 Task: Create a task  Develop a new online tool for online surveys and polls , assign it to team member softage.5@softage.net in the project ArchiTech and update the status of the task to  Off Track , set the priority of the task to Medium
Action: Mouse moved to (60, 244)
Screenshot: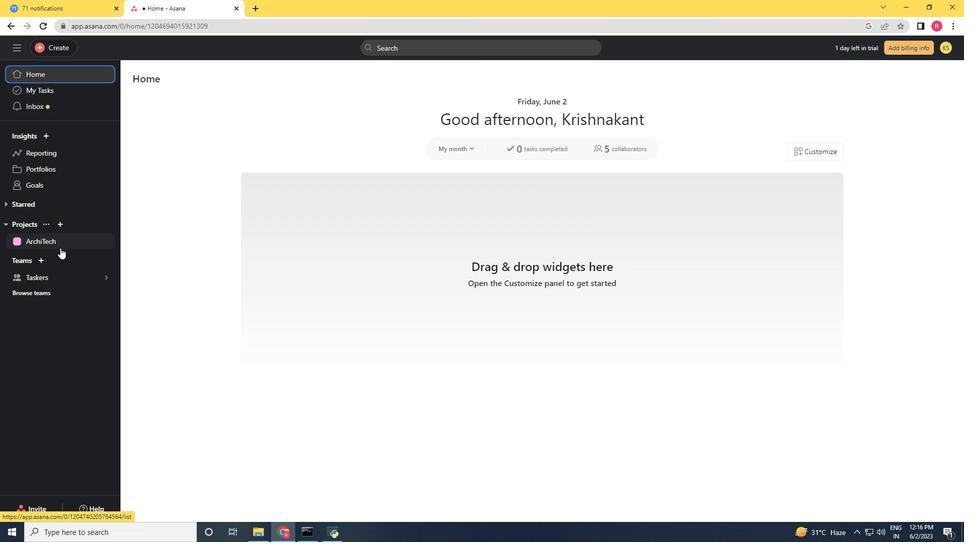 
Action: Mouse pressed left at (60, 244)
Screenshot: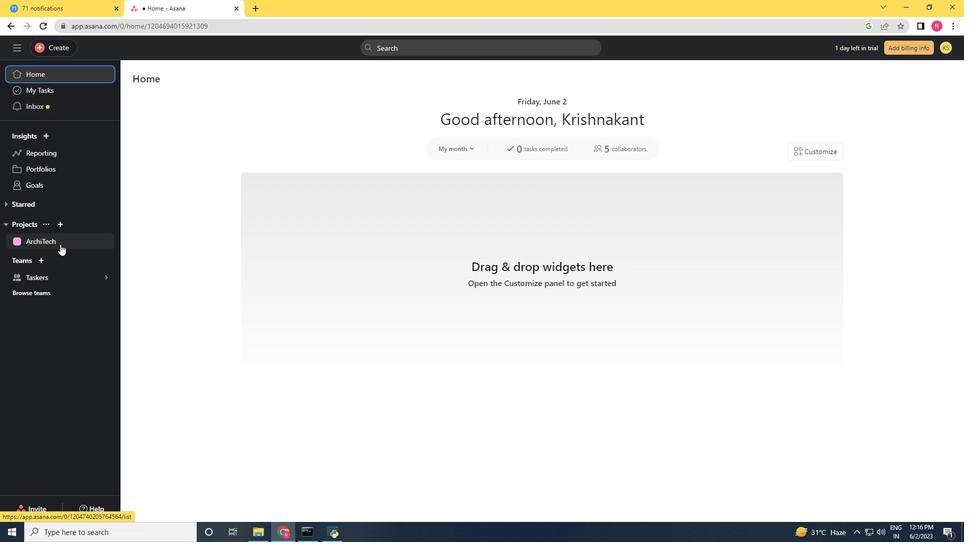 
Action: Mouse moved to (59, 49)
Screenshot: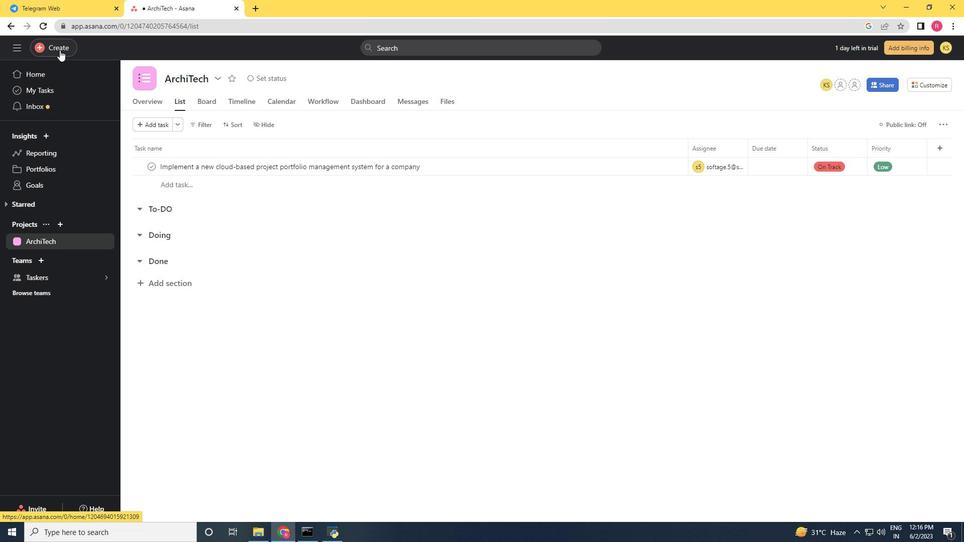 
Action: Mouse pressed left at (59, 49)
Screenshot: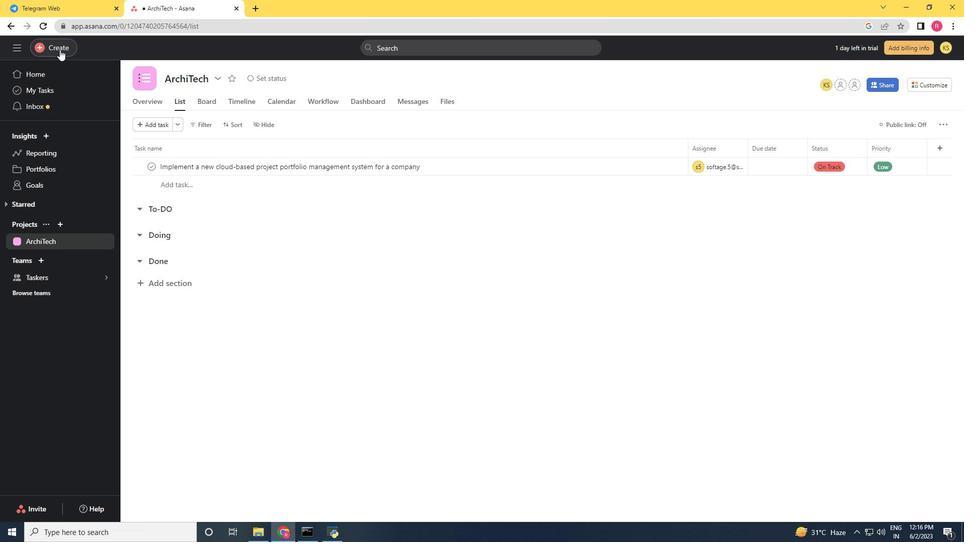 
Action: Mouse moved to (103, 52)
Screenshot: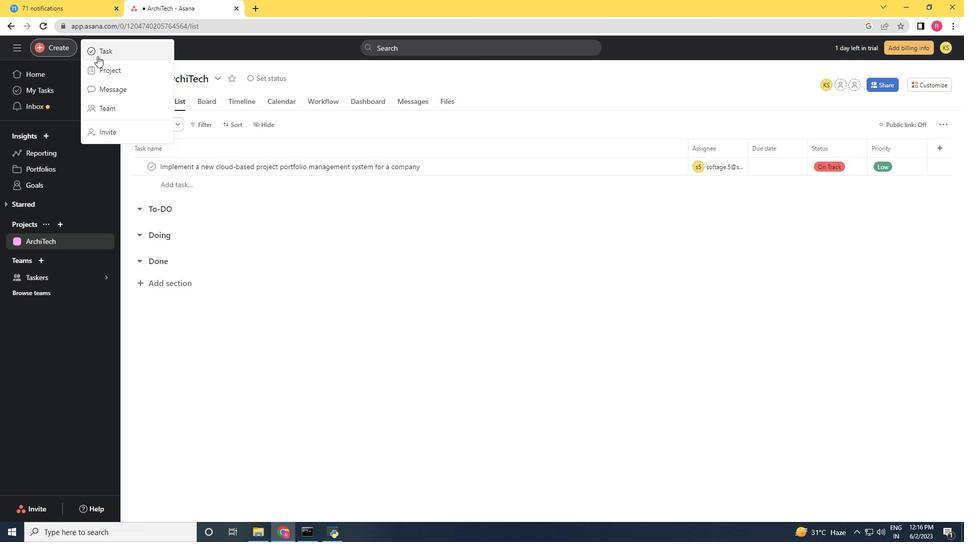 
Action: Mouse pressed left at (103, 52)
Screenshot: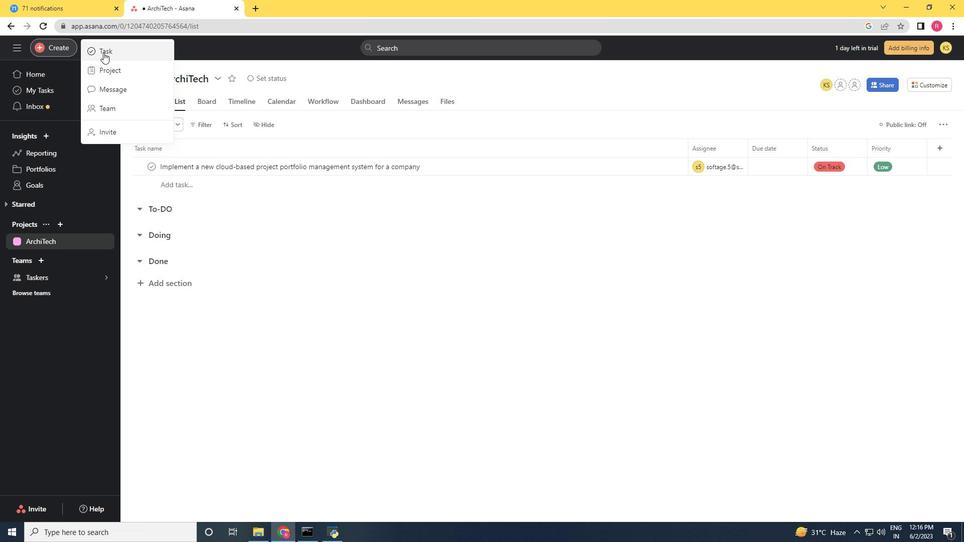 
Action: Mouse moved to (105, 51)
Screenshot: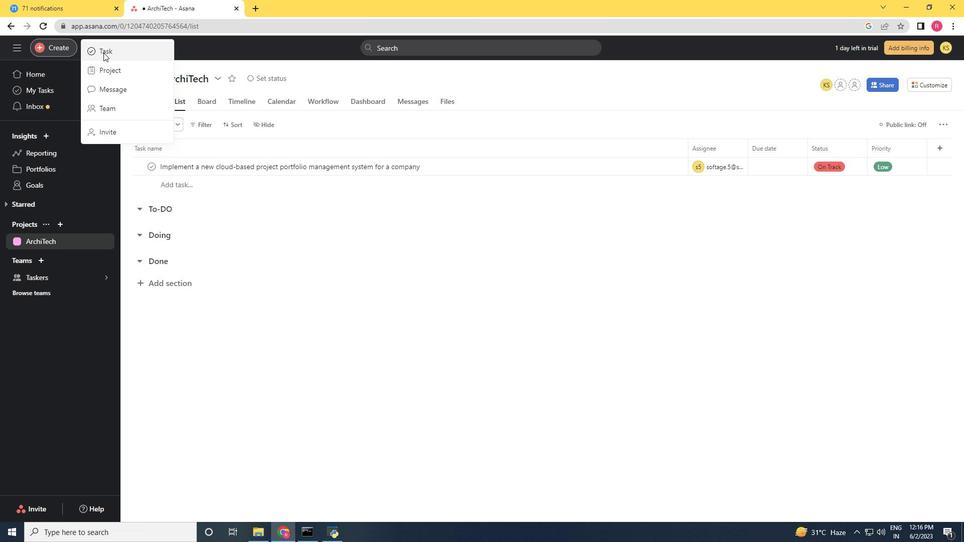 
Action: Key pressed <Key.shift><Key.shift><Key.shift><Key.shift><Key.shift><Key.shift><Key.shift><Key.shift><Key.shift><Key.shift><Key.shift><Key.shift><Key.shift><Key.shift><Key.shift><Key.shift><Key.shift><Key.shift><Key.shift><Key.shift><Key.shift><Key.shift><Key.shift><Key.shift><Key.shift><Key.shift><Key.shift><Key.shift><Key.shift><Key.shift><Key.shift><Key.shift><Key.shift><Key.shift><Key.shift><Key.shift><Key.shift><Key.shift><Key.shift><Key.shift><Key.shift><Key.shift><Key.shift><Key.shift><Key.shift><Key.shift><Key.shift><Key.shift><Key.shift><Key.shift><Key.shift>Develop<Key.space>a<Key.space>new<Key.space>online<Key.space>tol<Key.space><Key.backspace><Key.backspace>ol<Key.space>for<Key.space>online<Key.space>surveys<Key.space>and<Key.space><Key.shift>Polls
Screenshot: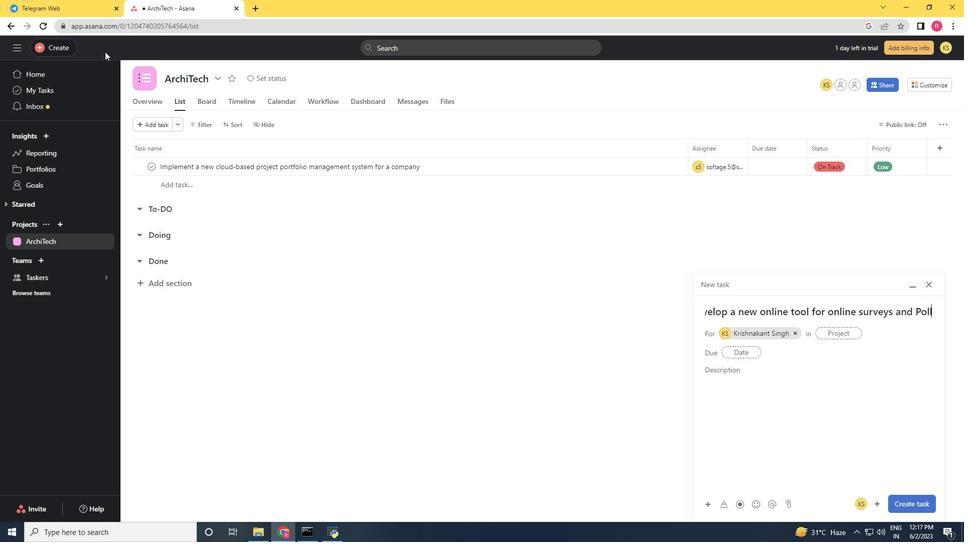 
Action: Mouse moved to (796, 328)
Screenshot: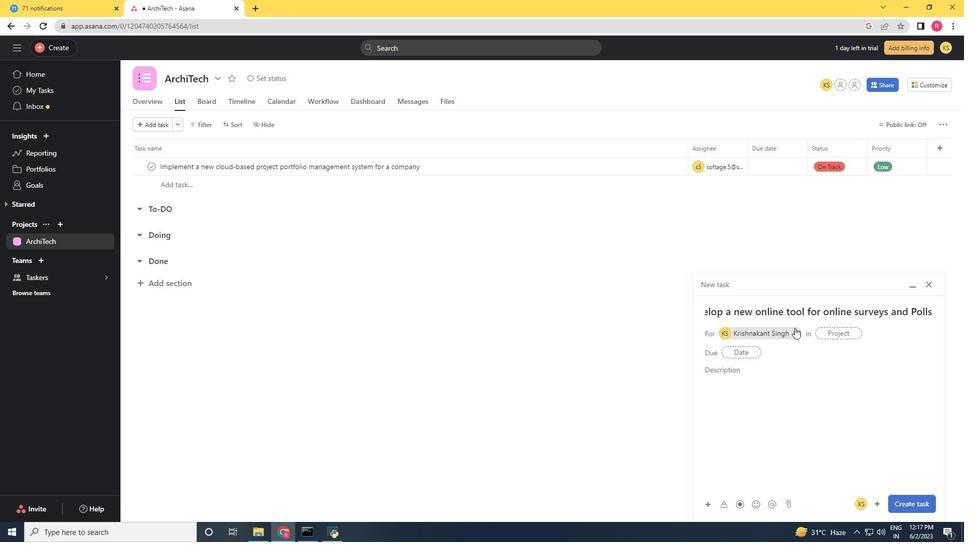 
Action: Mouse pressed left at (796, 328)
Screenshot: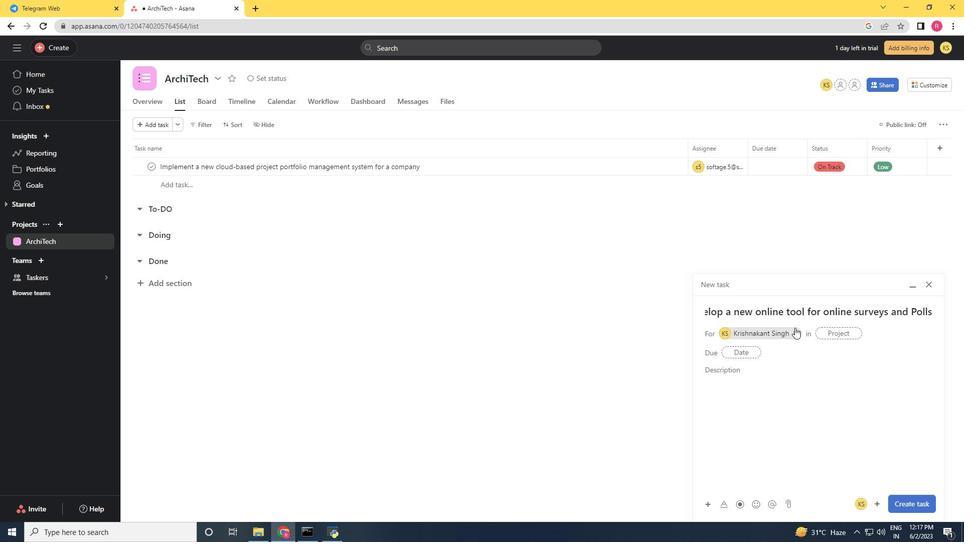 
Action: Mouse moved to (744, 335)
Screenshot: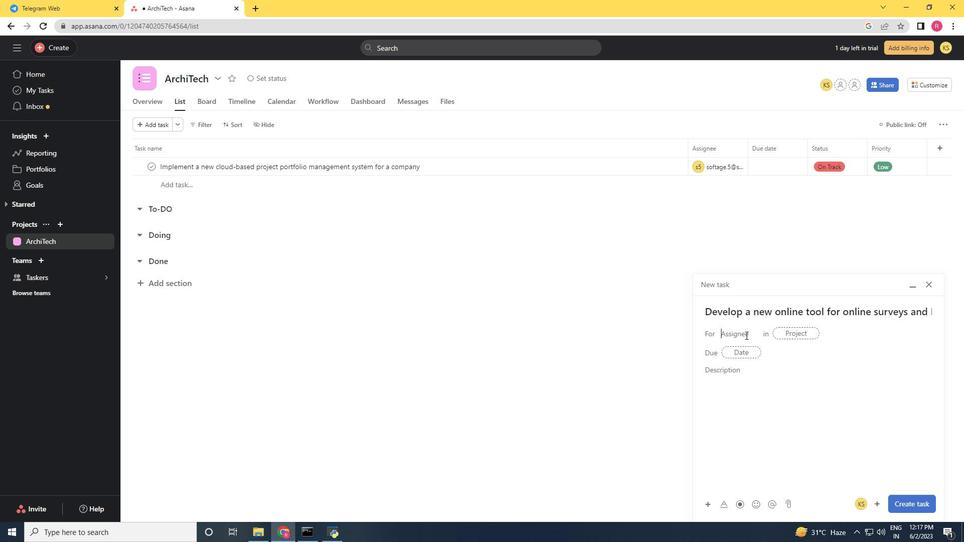 
Action: Mouse pressed left at (744, 335)
Screenshot: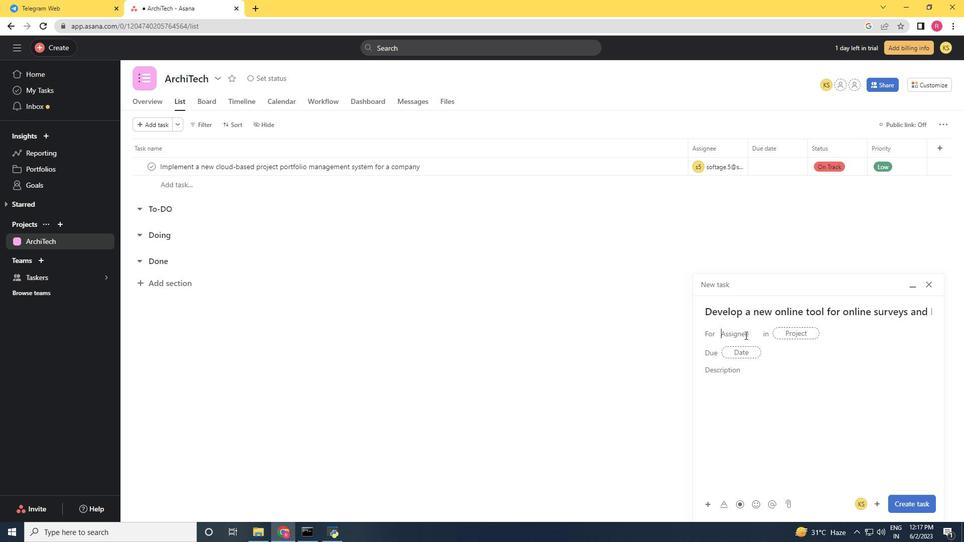 
Action: Mouse moved to (619, 412)
Screenshot: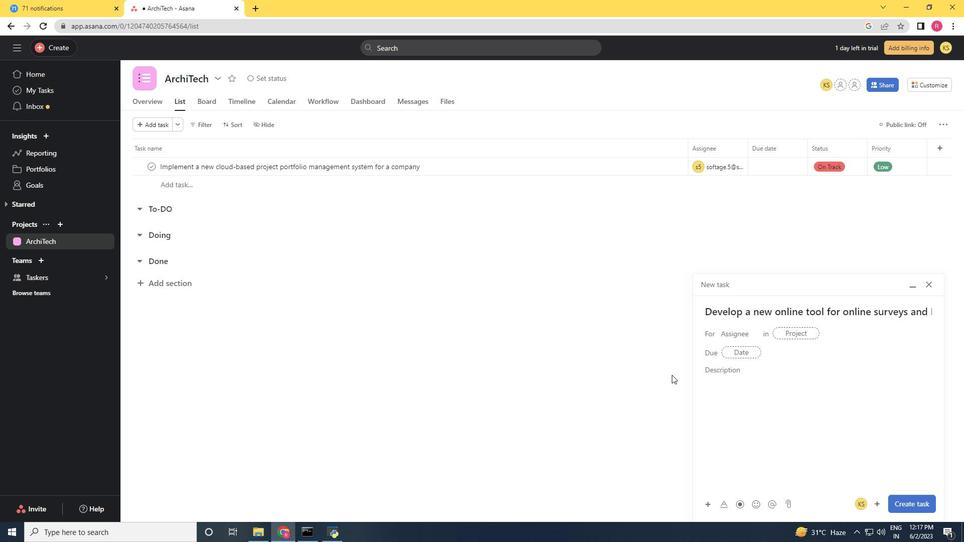 
Action: Key pressed softage.5<Key.shift>@softage.net
Screenshot: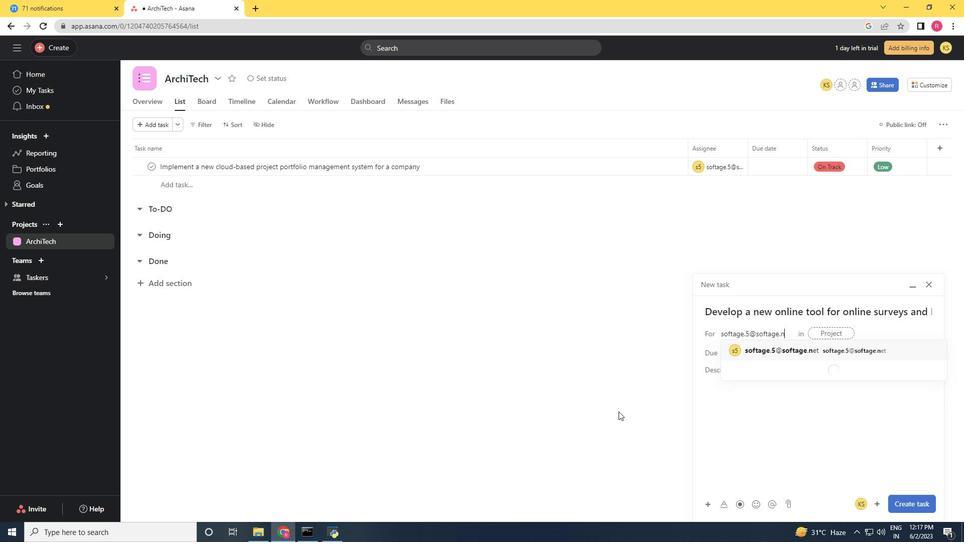
Action: Mouse moved to (755, 354)
Screenshot: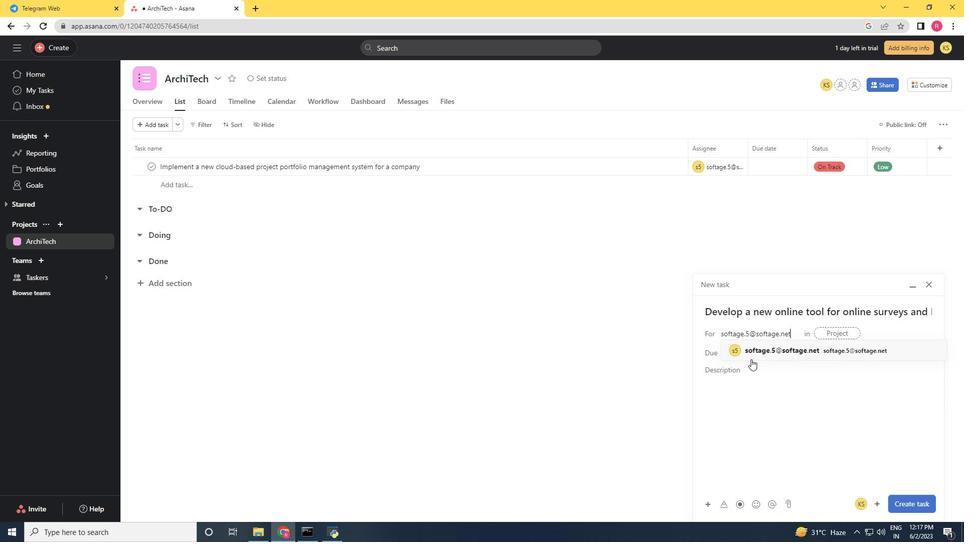 
Action: Mouse pressed left at (755, 354)
Screenshot: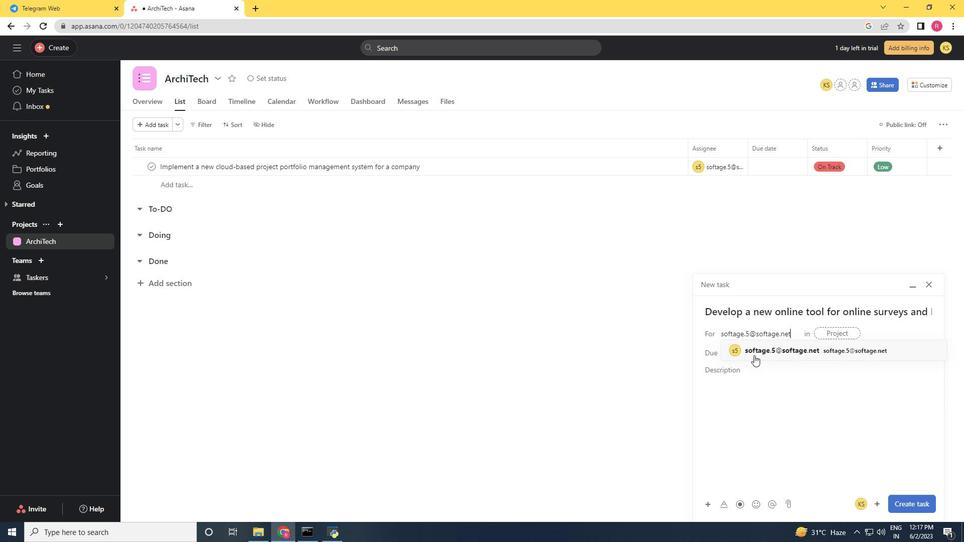 
Action: Mouse moved to (678, 369)
Screenshot: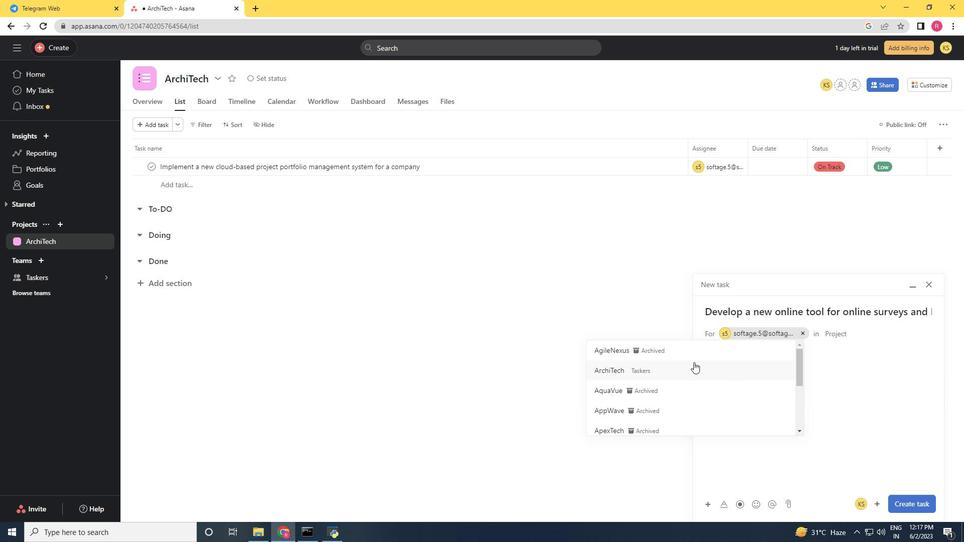 
Action: Mouse pressed left at (678, 369)
Screenshot: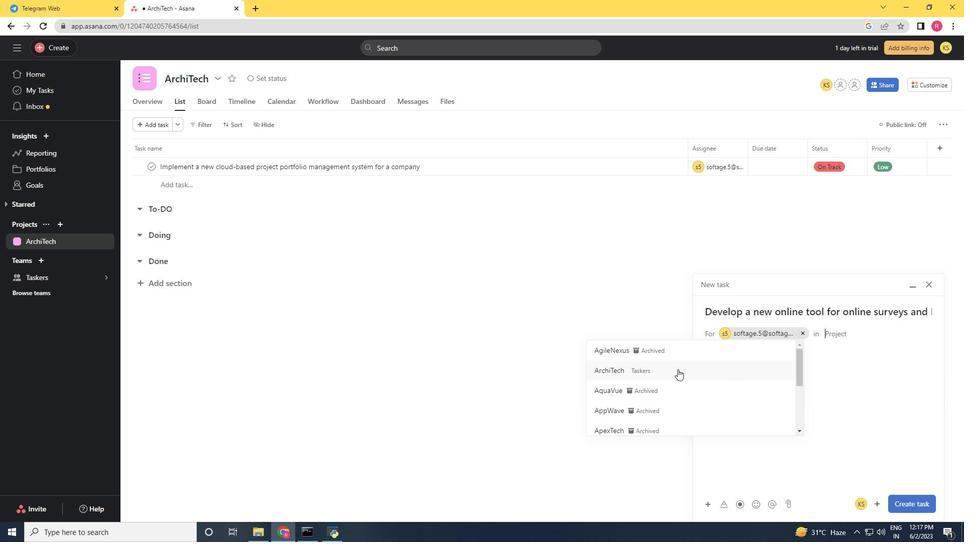 
Action: Mouse moved to (752, 377)
Screenshot: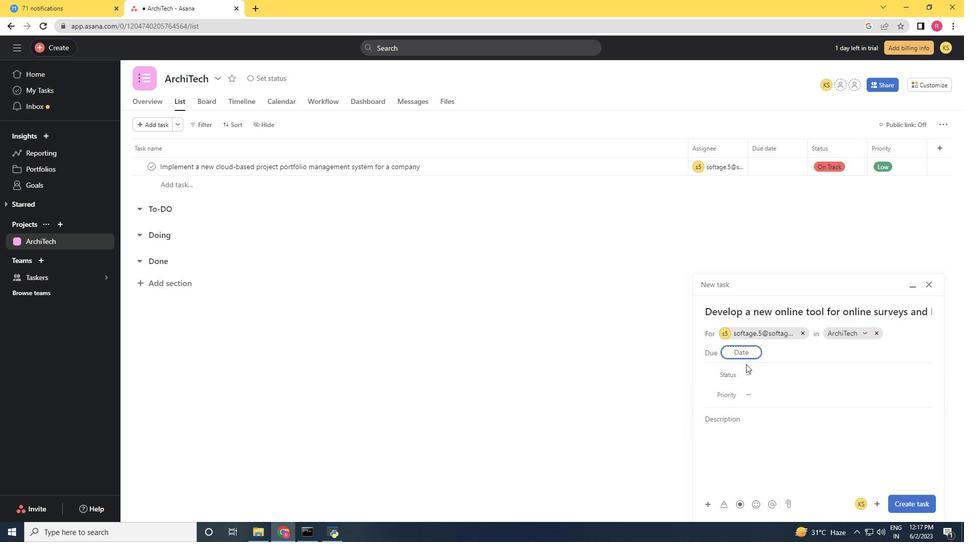 
Action: Mouse pressed left at (752, 377)
Screenshot: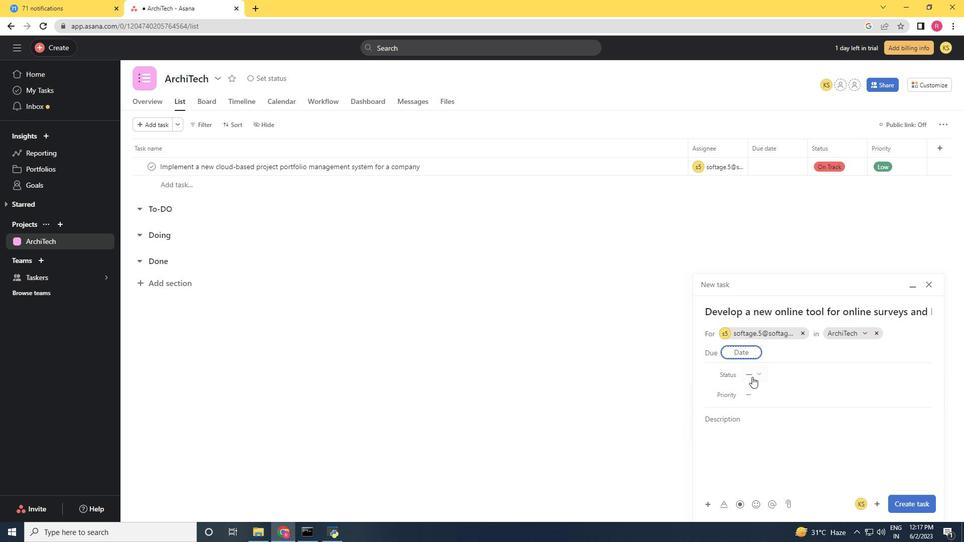 
Action: Mouse moved to (769, 422)
Screenshot: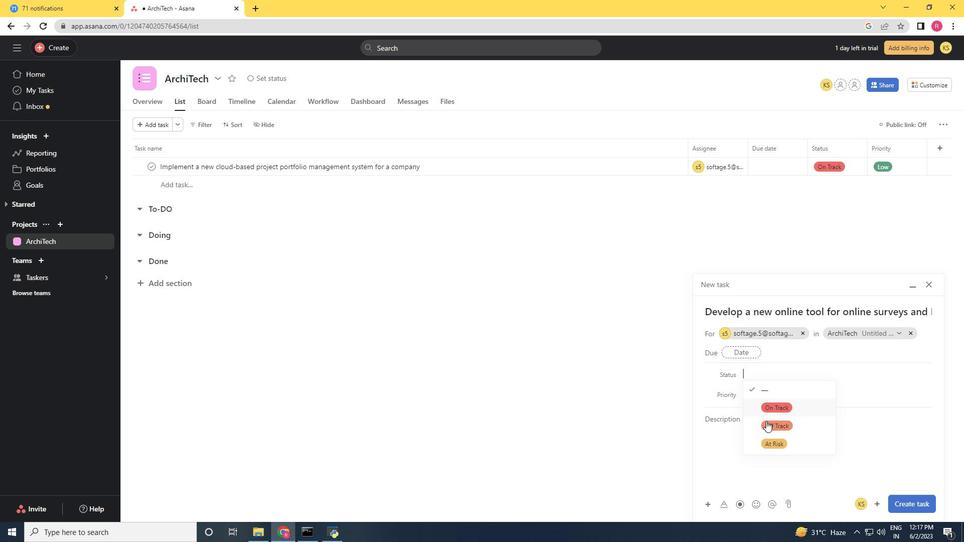 
Action: Mouse pressed left at (769, 422)
Screenshot: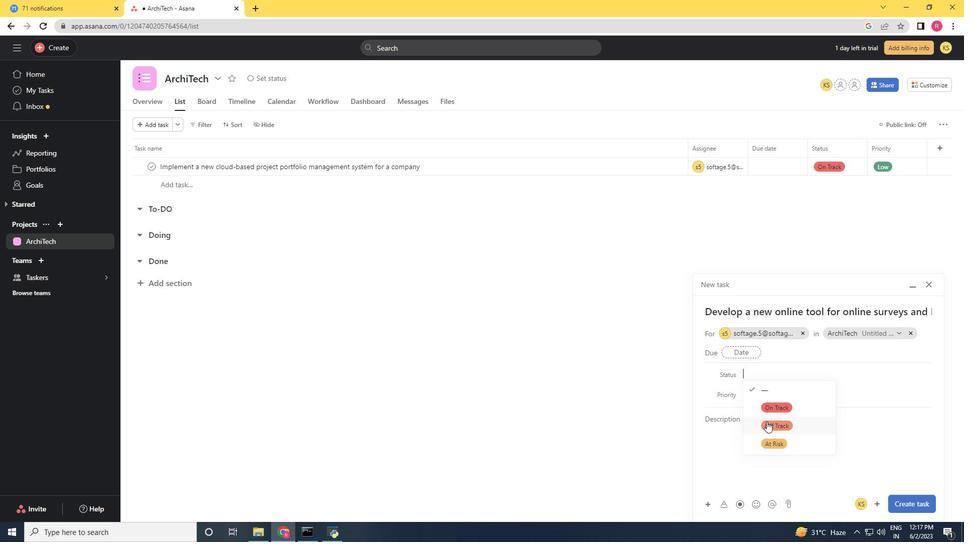
Action: Mouse moved to (763, 400)
Screenshot: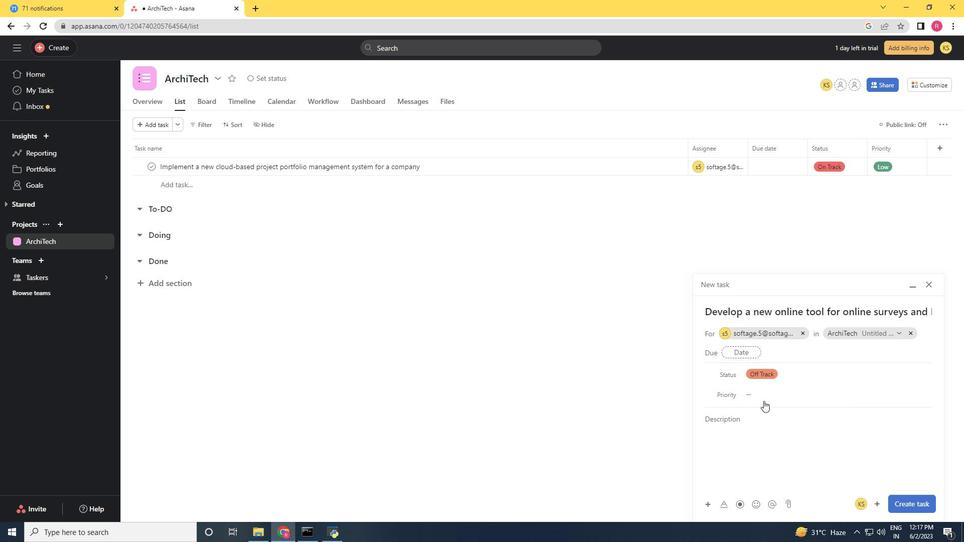 
Action: Mouse pressed left at (763, 400)
Screenshot: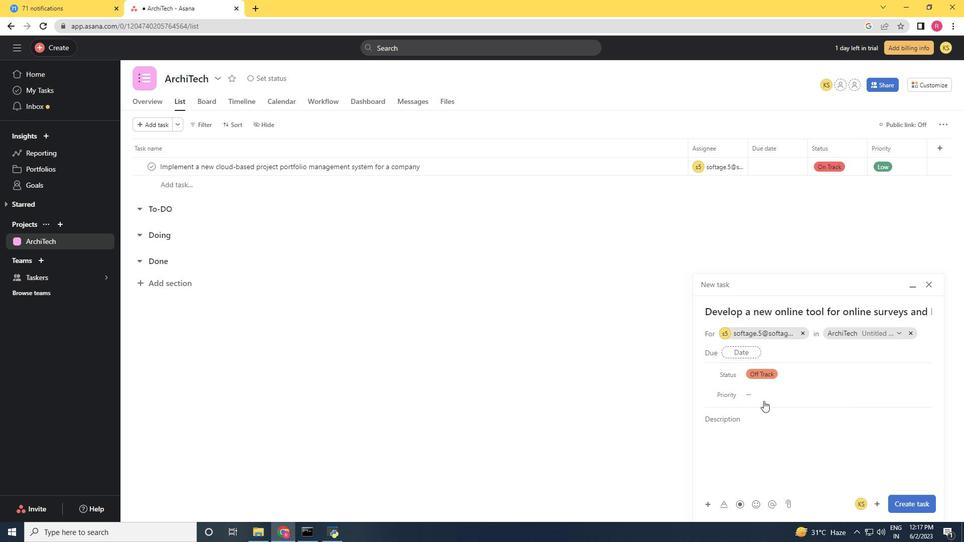 
Action: Mouse moved to (777, 442)
Screenshot: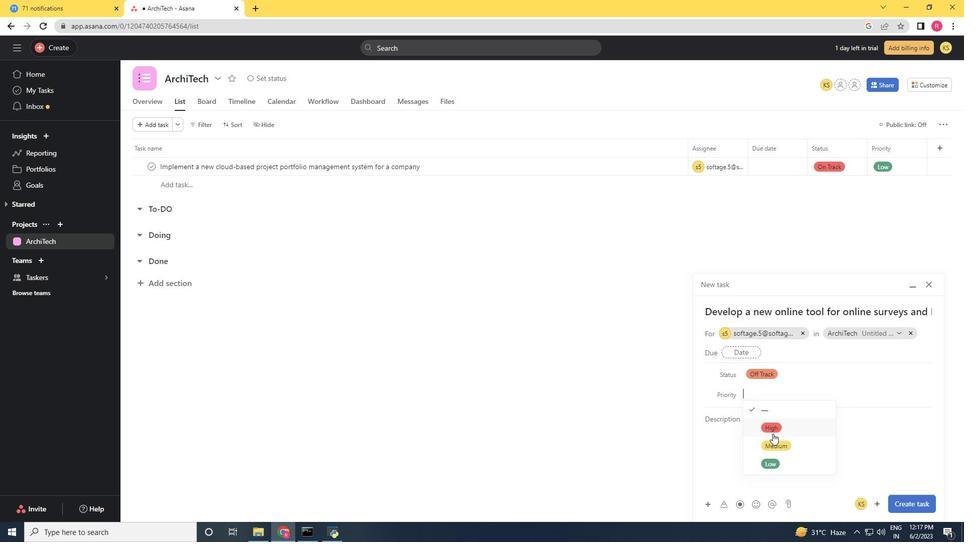 
Action: Mouse pressed left at (777, 442)
Screenshot: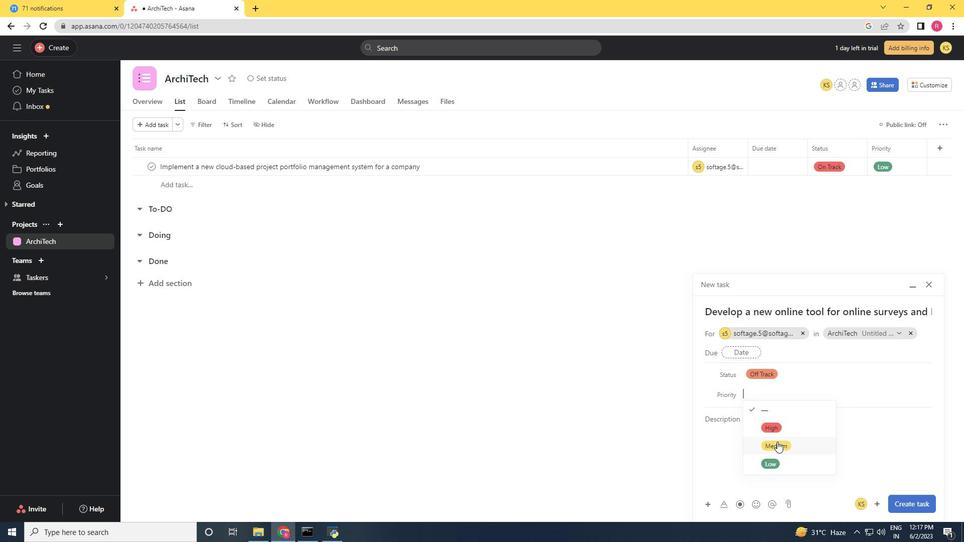 
Action: Mouse moved to (897, 501)
Screenshot: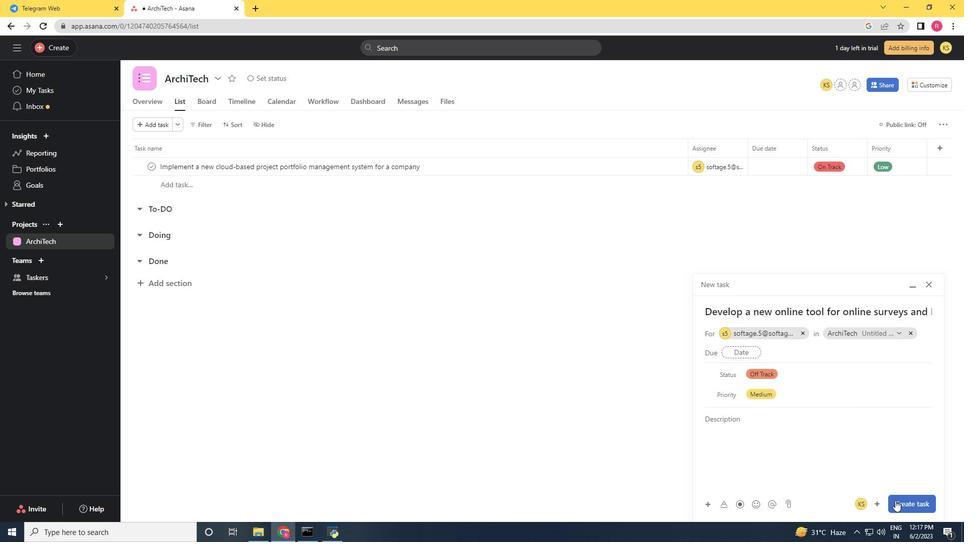 
Action: Mouse pressed left at (897, 501)
Screenshot: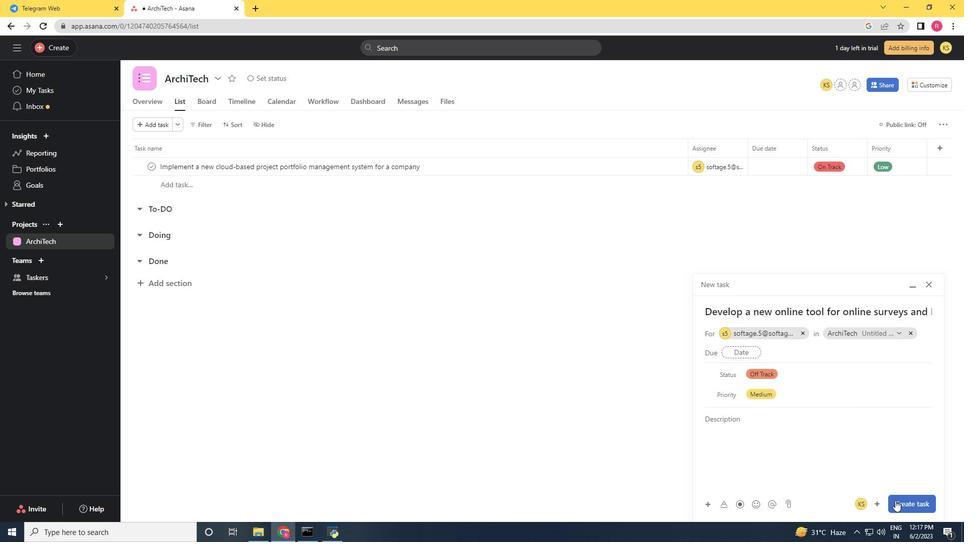 
Action: Mouse moved to (565, 428)
Screenshot: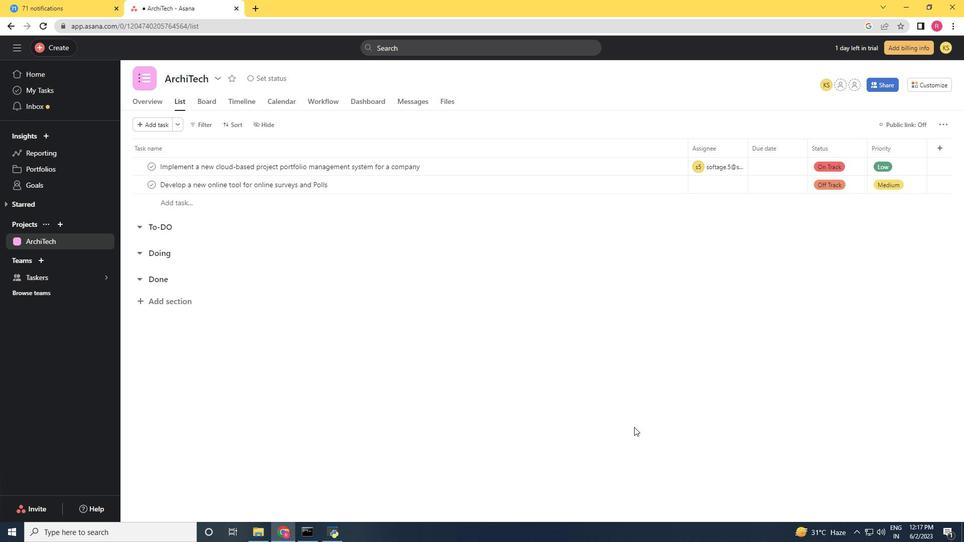 
